 Task: Change theme to momentum.
Action: Mouse moved to (477, 105)
Screenshot: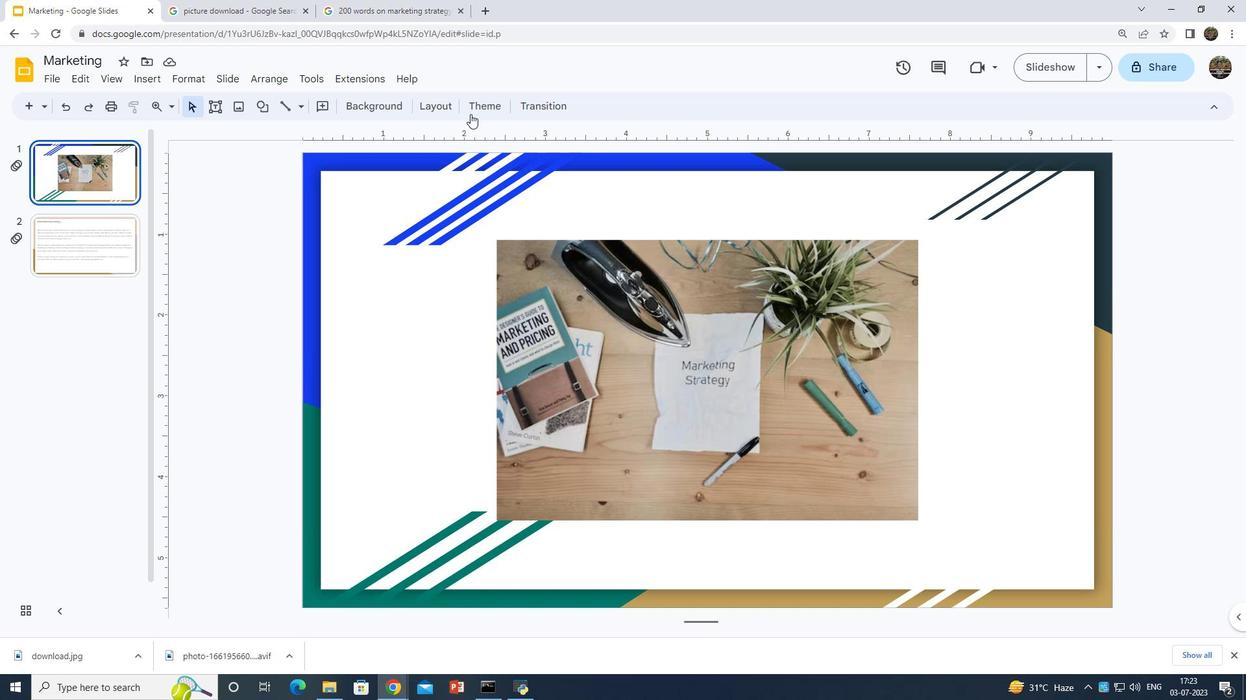
Action: Mouse pressed left at (477, 105)
Screenshot: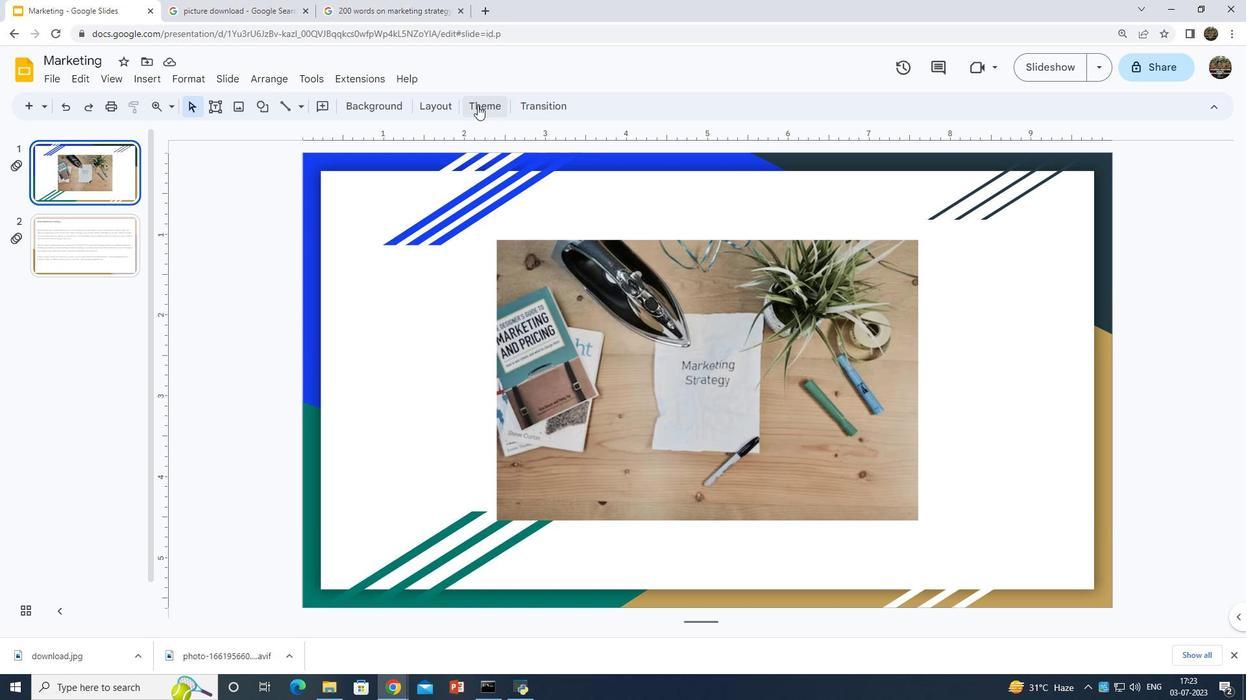 
Action: Mouse moved to (1087, 352)
Screenshot: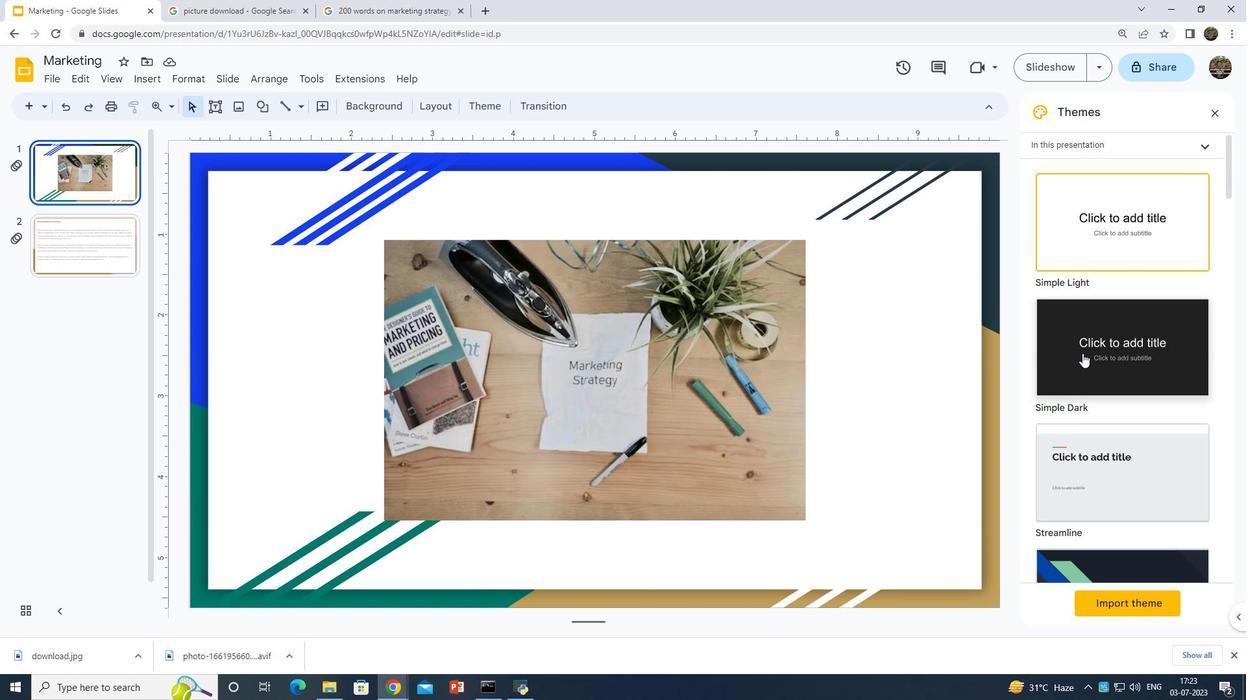 
Action: Mouse scrolled (1087, 351) with delta (0, 0)
Screenshot: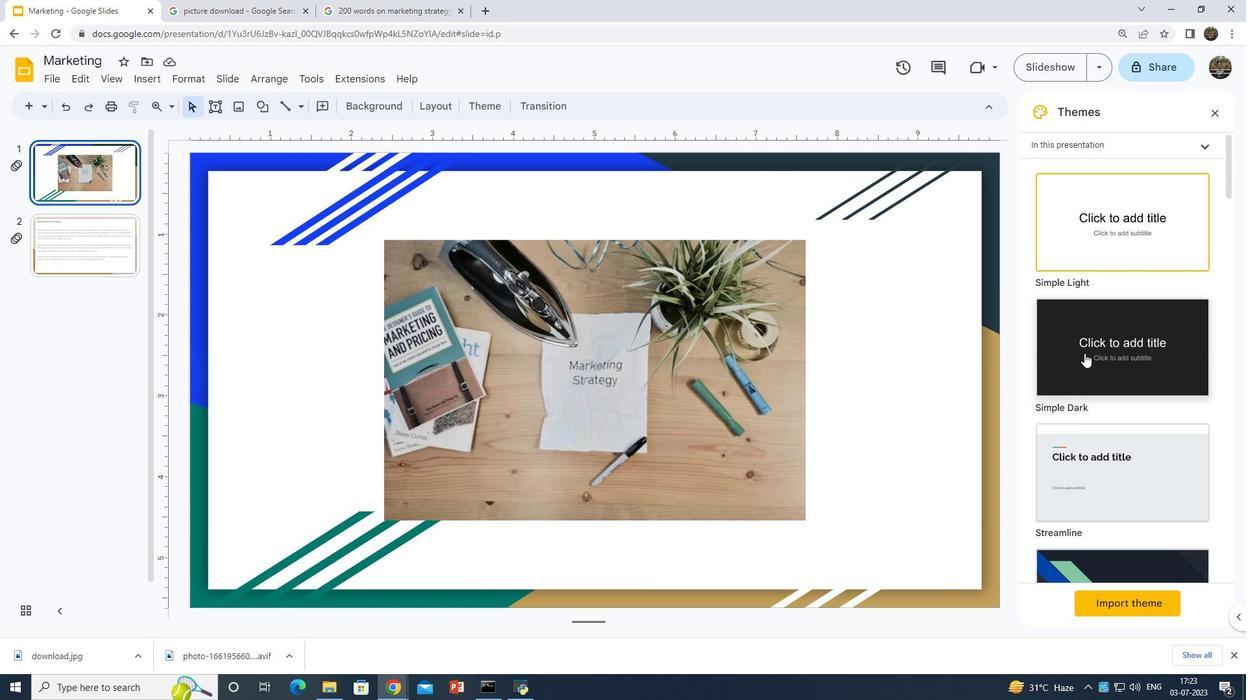 
Action: Mouse scrolled (1087, 351) with delta (0, 0)
Screenshot: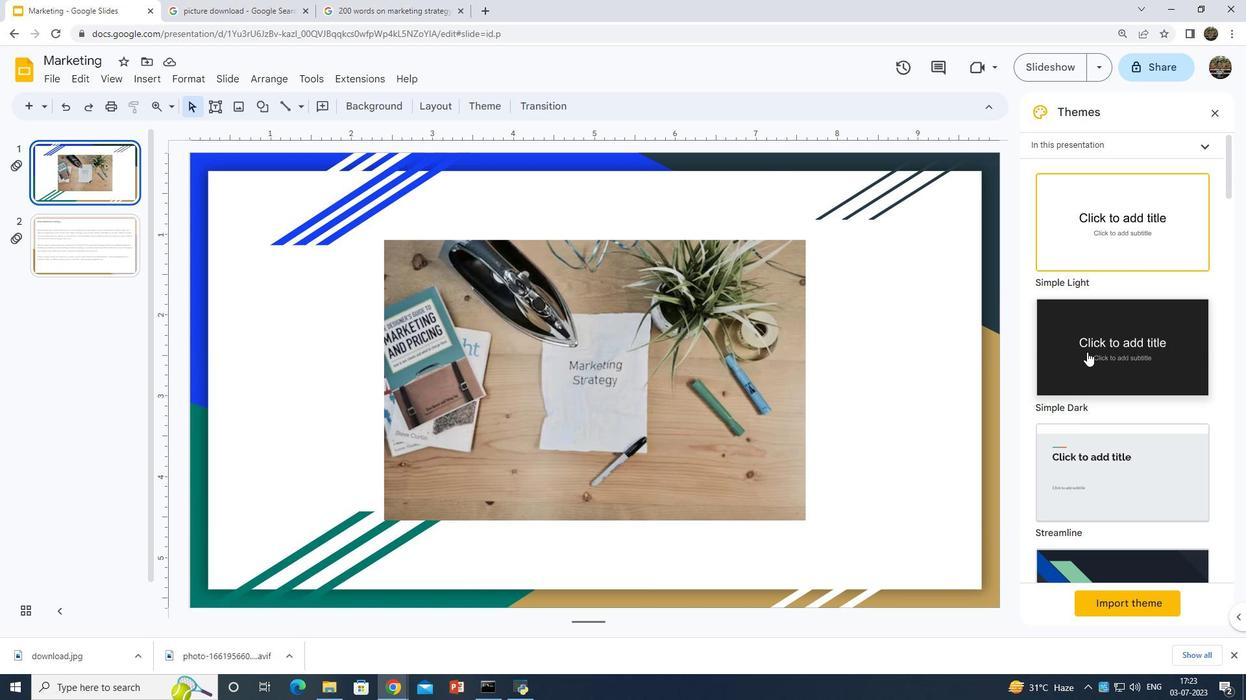 
Action: Mouse scrolled (1087, 351) with delta (0, 0)
Screenshot: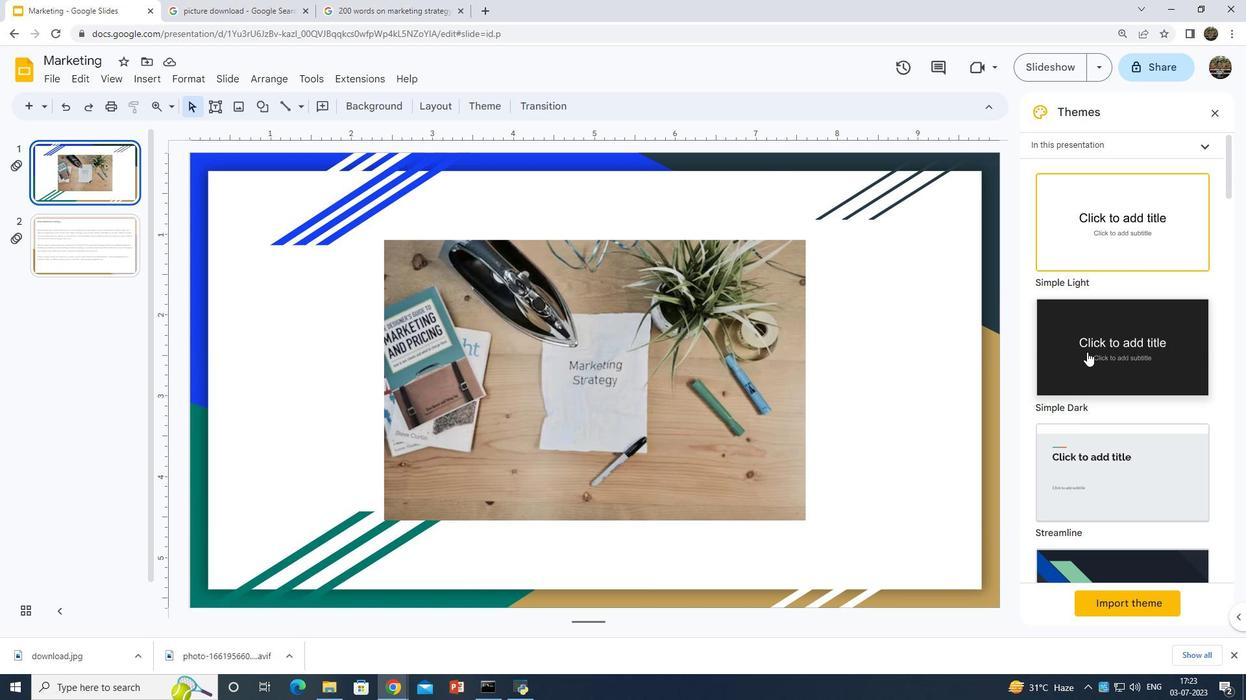 
Action: Mouse moved to (1088, 354)
Screenshot: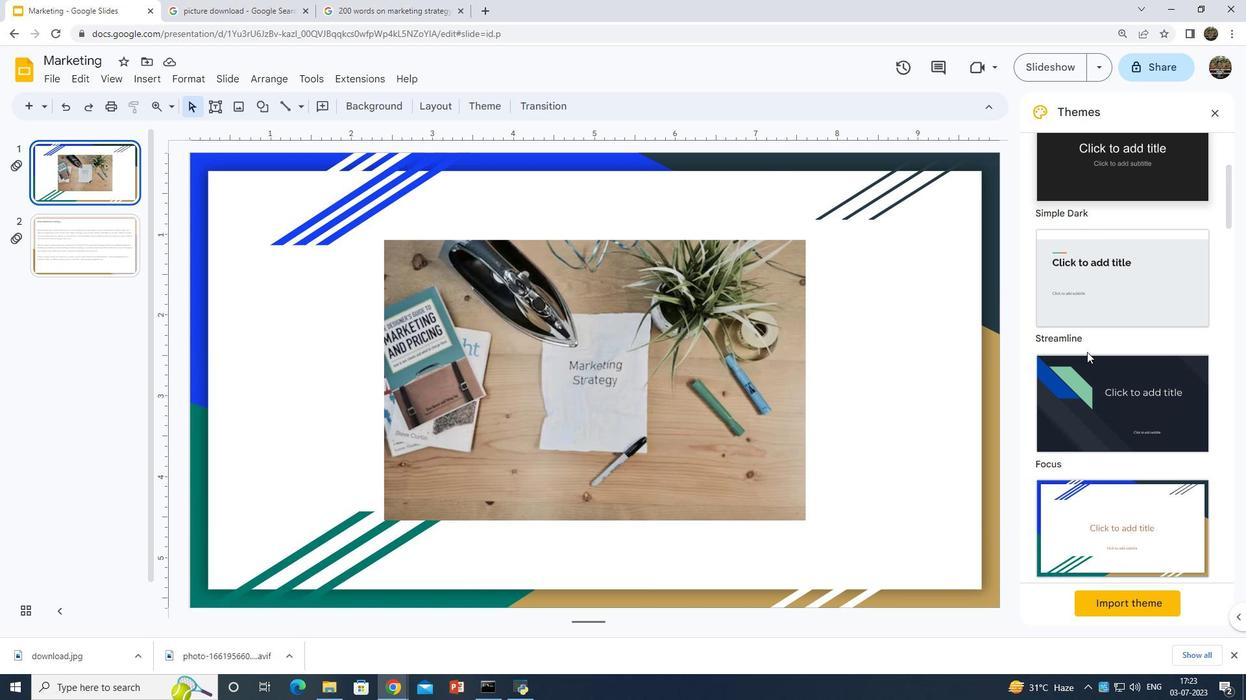
Action: Mouse scrolled (1088, 353) with delta (0, 0)
Screenshot: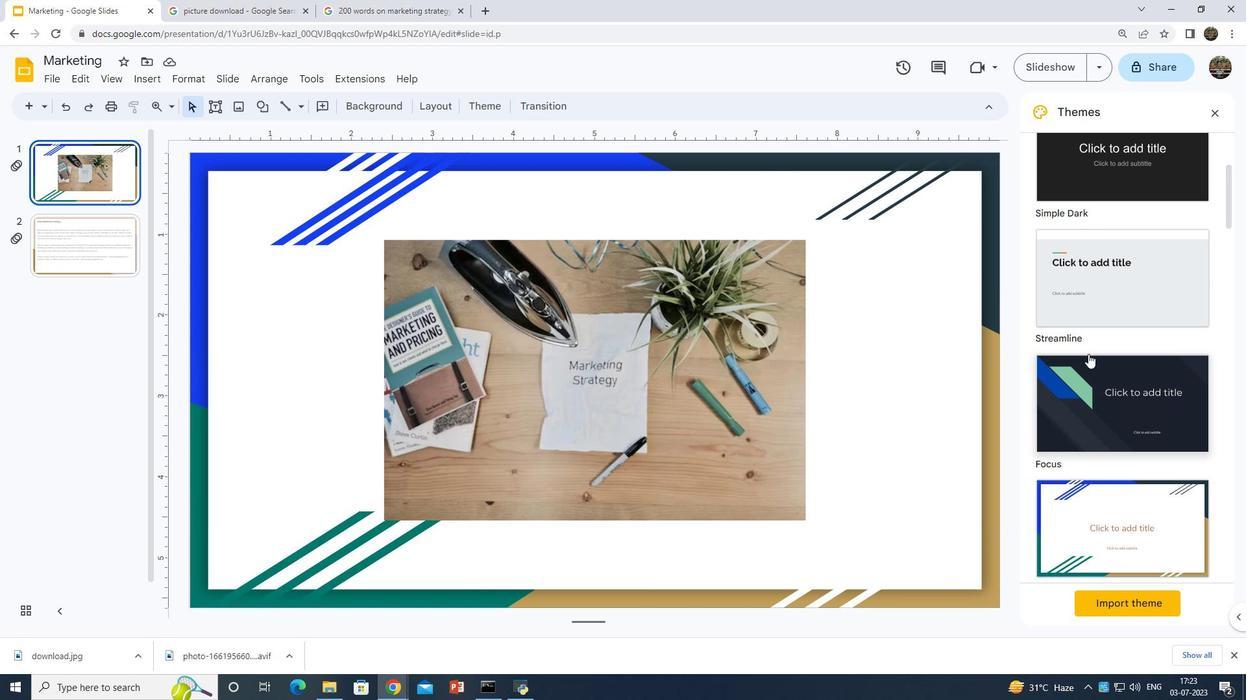 
Action: Mouse scrolled (1088, 353) with delta (0, 0)
Screenshot: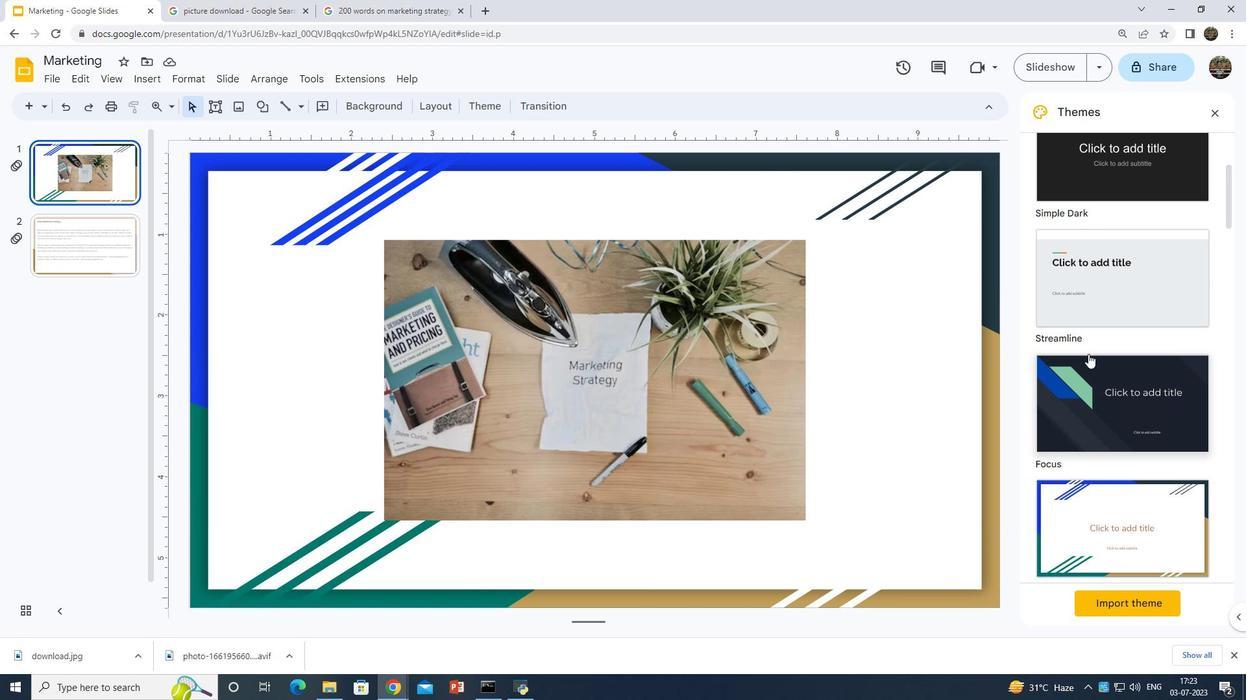 
Action: Mouse moved to (1109, 495)
Screenshot: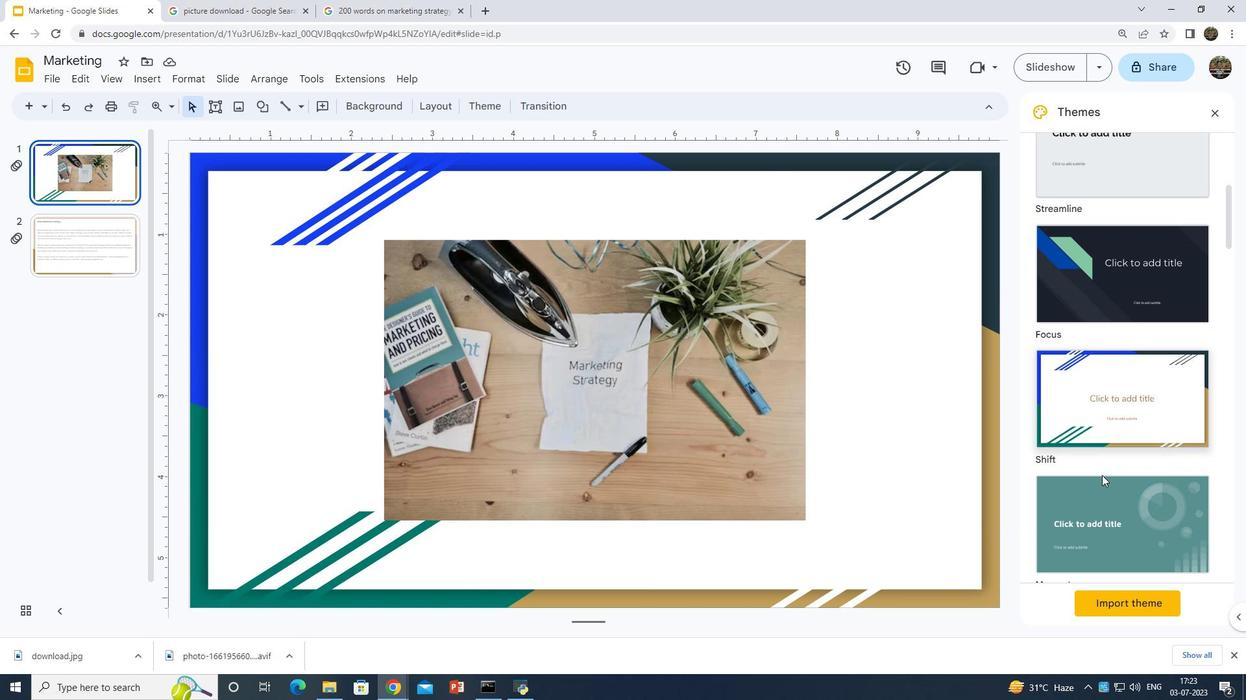
Action: Mouse pressed left at (1109, 495)
Screenshot: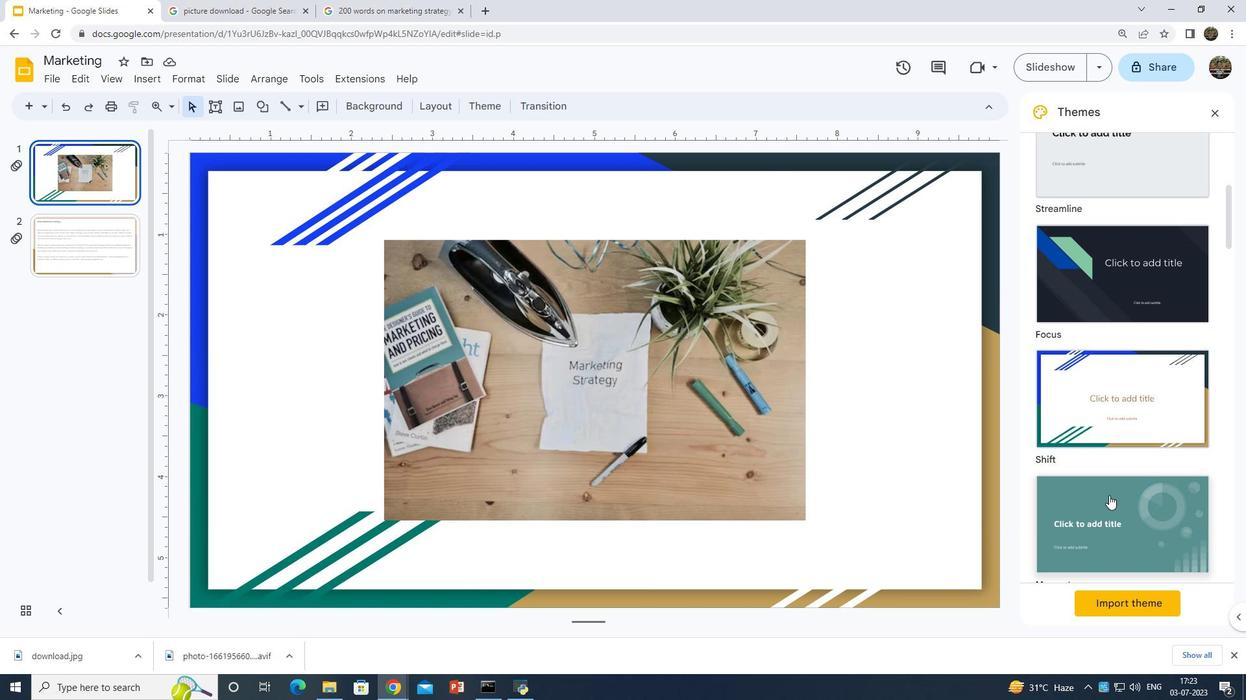 
